 Task: Add Dark Chocolate Covered Almonds Value Pack to the cart.
Action: Mouse moved to (23, 59)
Screenshot: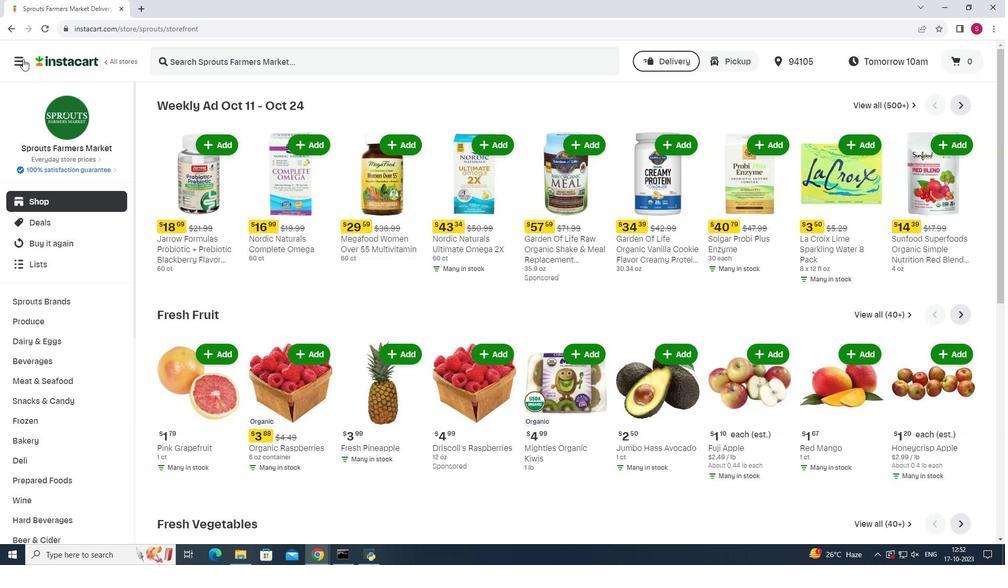 
Action: Mouse pressed left at (23, 59)
Screenshot: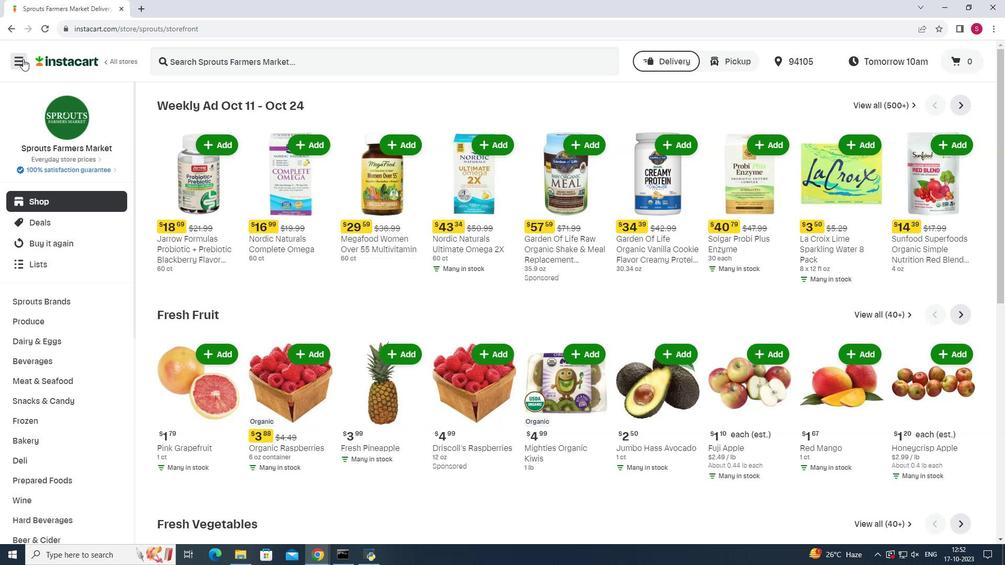 
Action: Mouse moved to (54, 274)
Screenshot: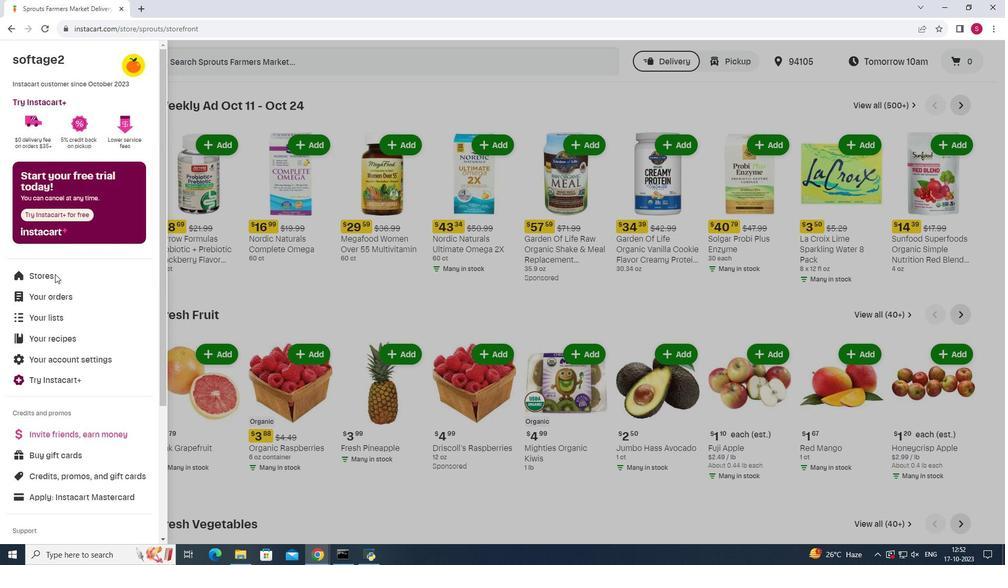 
Action: Mouse pressed left at (54, 274)
Screenshot: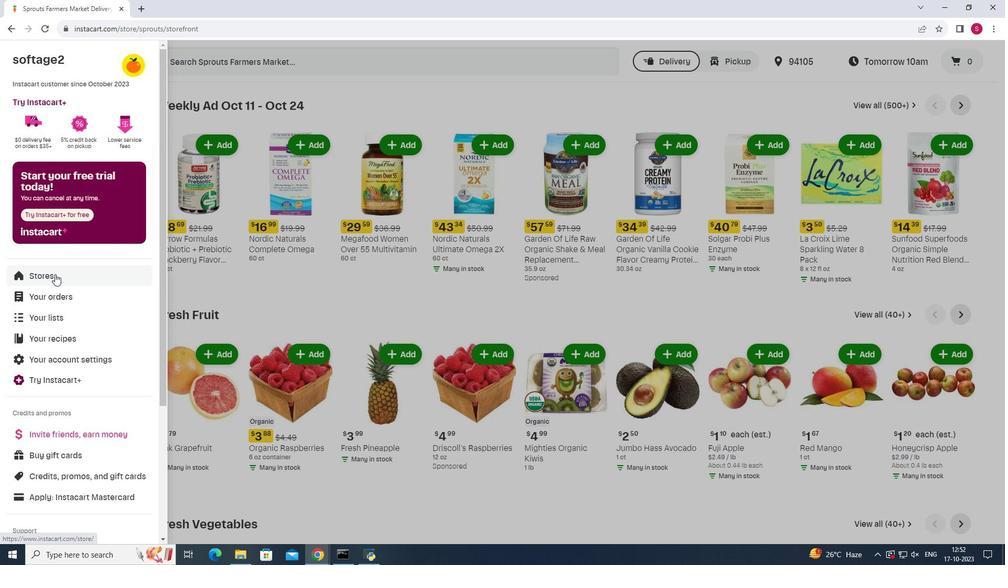 
Action: Mouse moved to (239, 96)
Screenshot: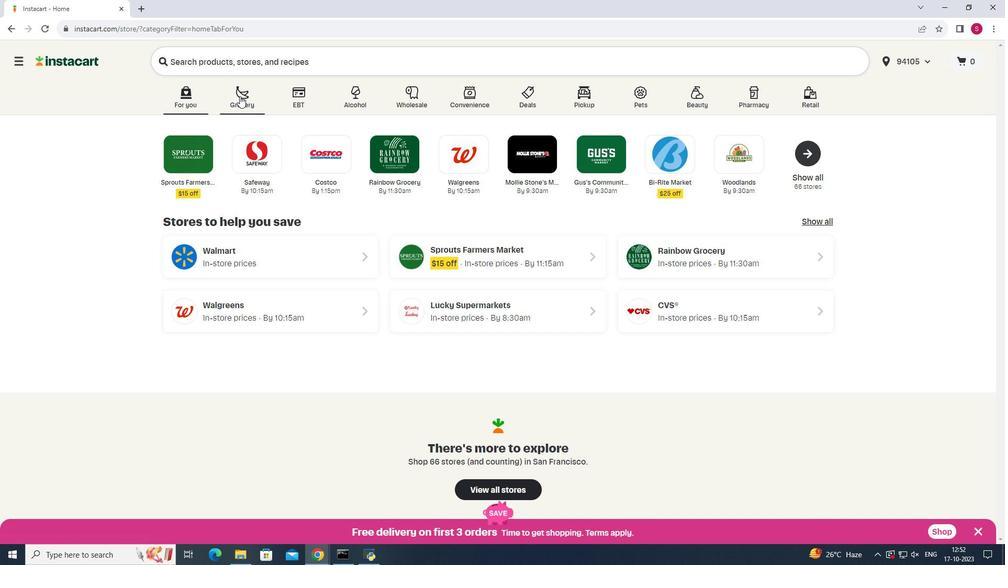 
Action: Mouse pressed left at (239, 96)
Screenshot: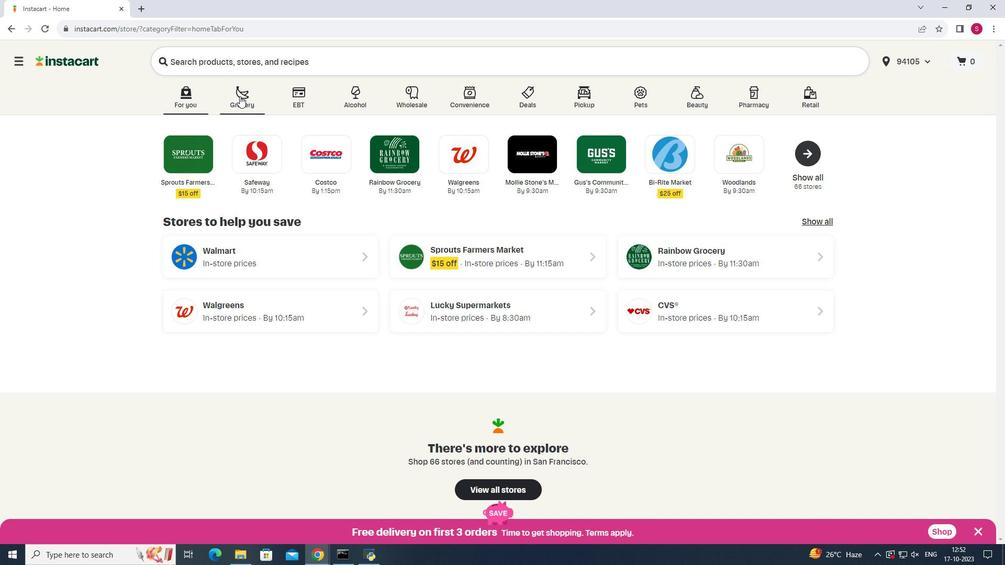 
Action: Mouse moved to (718, 137)
Screenshot: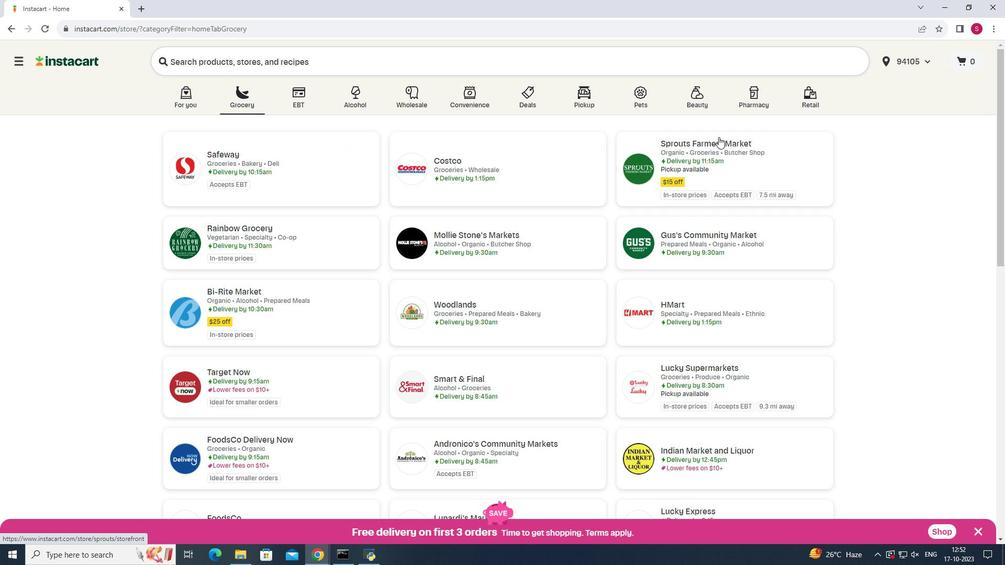 
Action: Mouse pressed left at (718, 137)
Screenshot: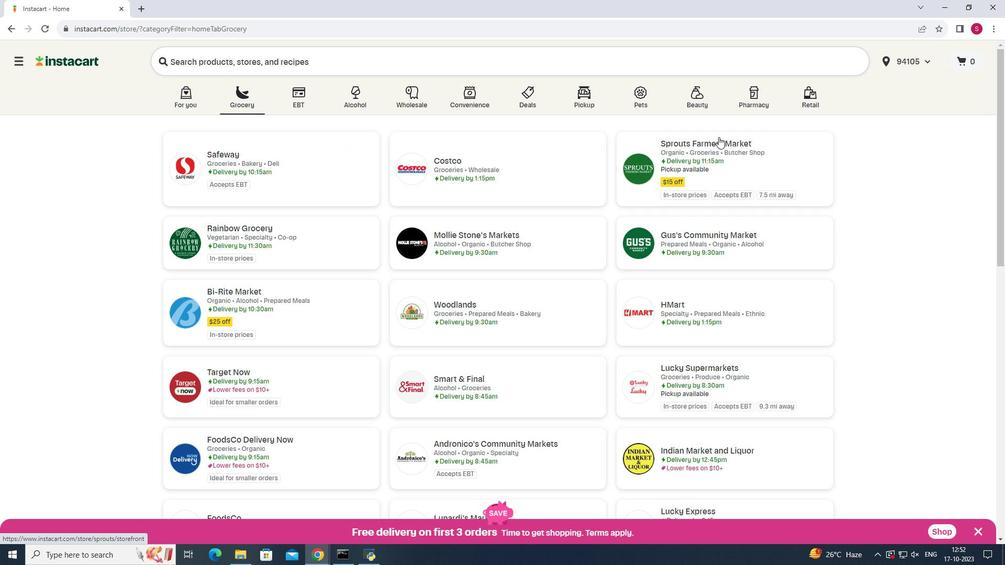 
Action: Mouse moved to (33, 403)
Screenshot: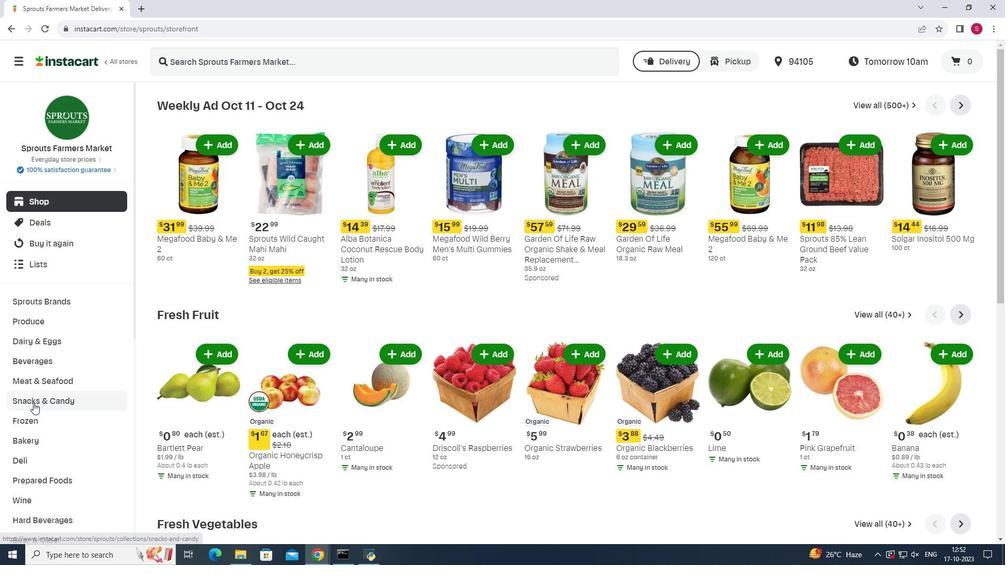 
Action: Mouse pressed left at (33, 403)
Screenshot: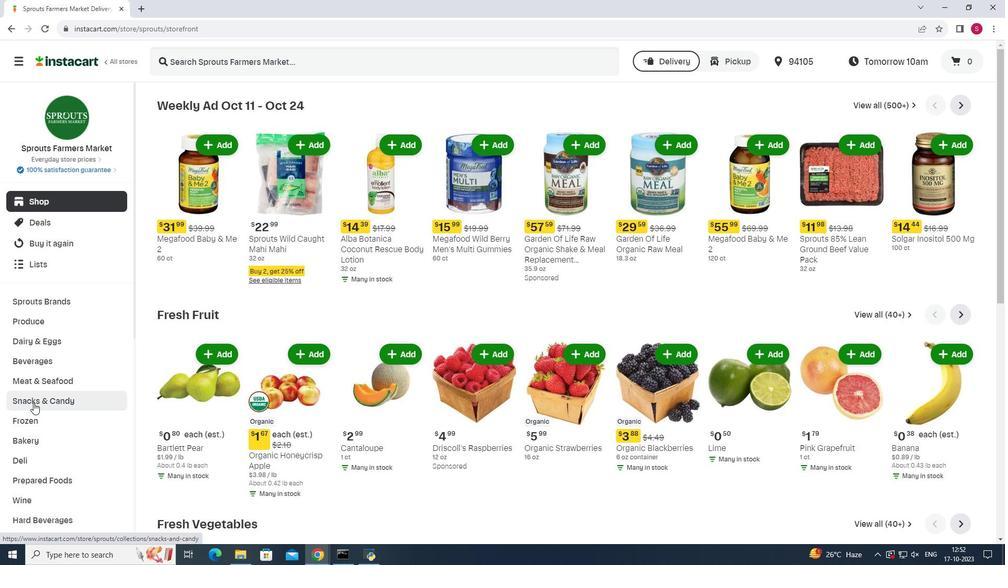 
Action: Mouse moved to (291, 127)
Screenshot: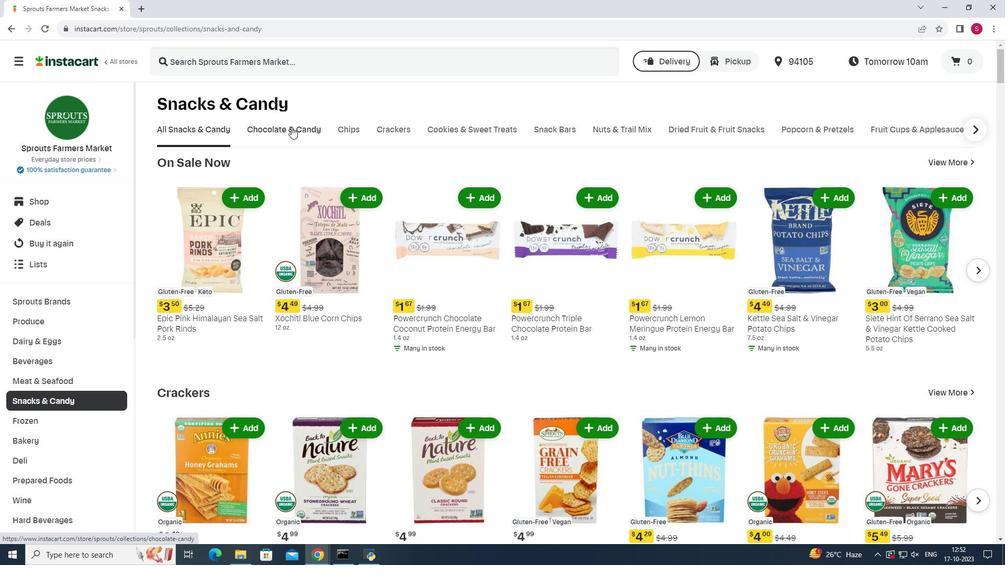 
Action: Mouse pressed left at (291, 127)
Screenshot: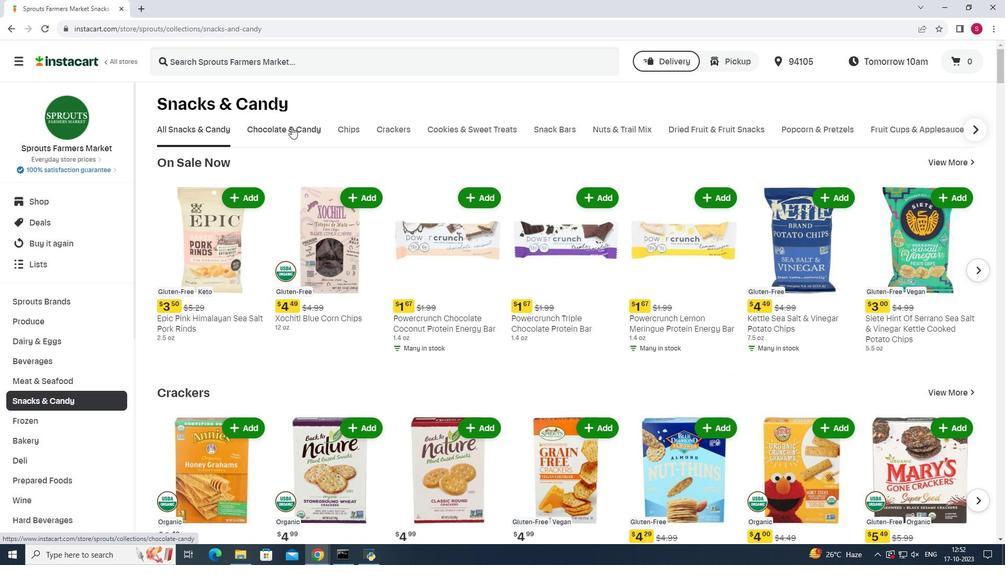 
Action: Mouse moved to (158, 132)
Screenshot: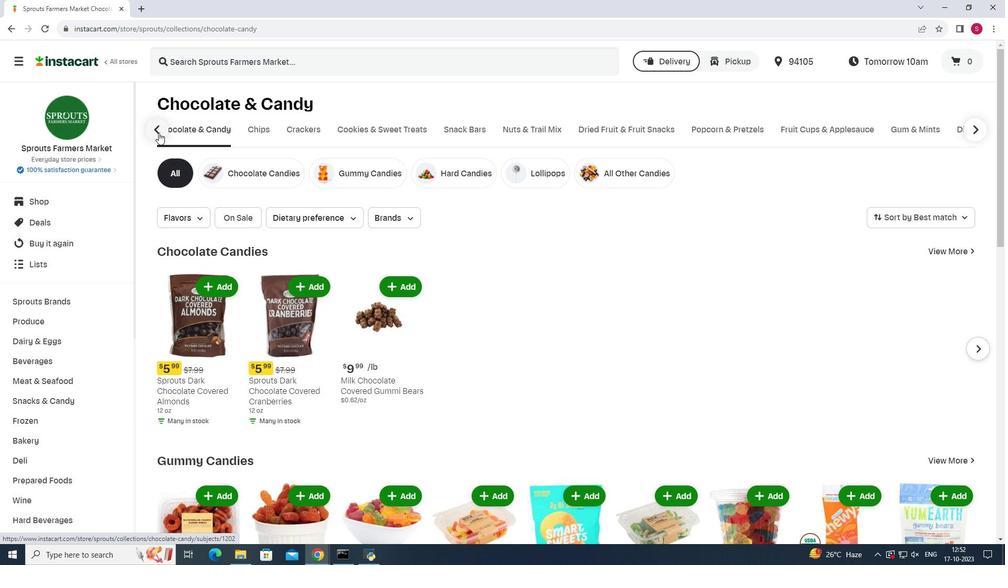 
Action: Mouse pressed left at (158, 132)
Screenshot: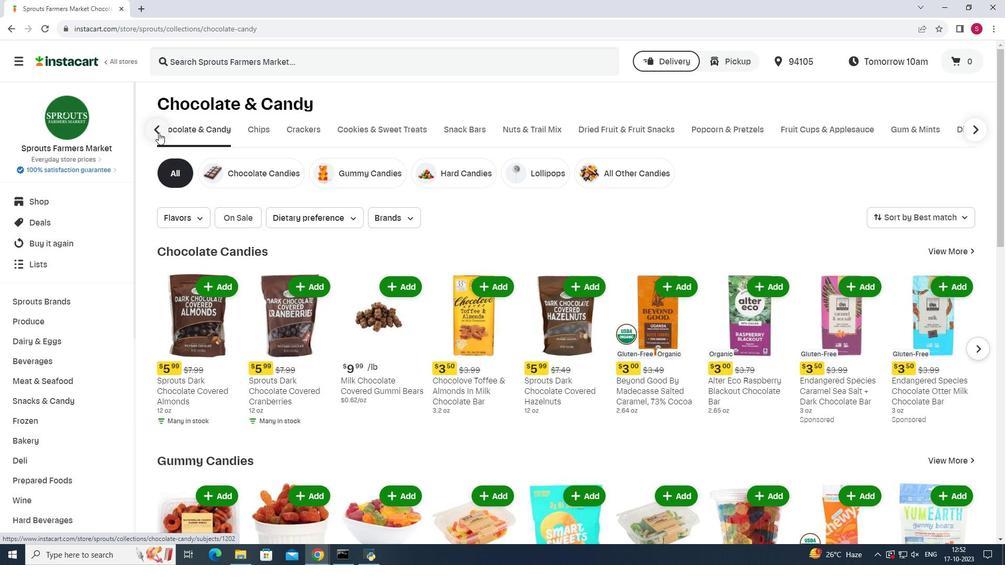 
Action: Mouse moved to (258, 172)
Screenshot: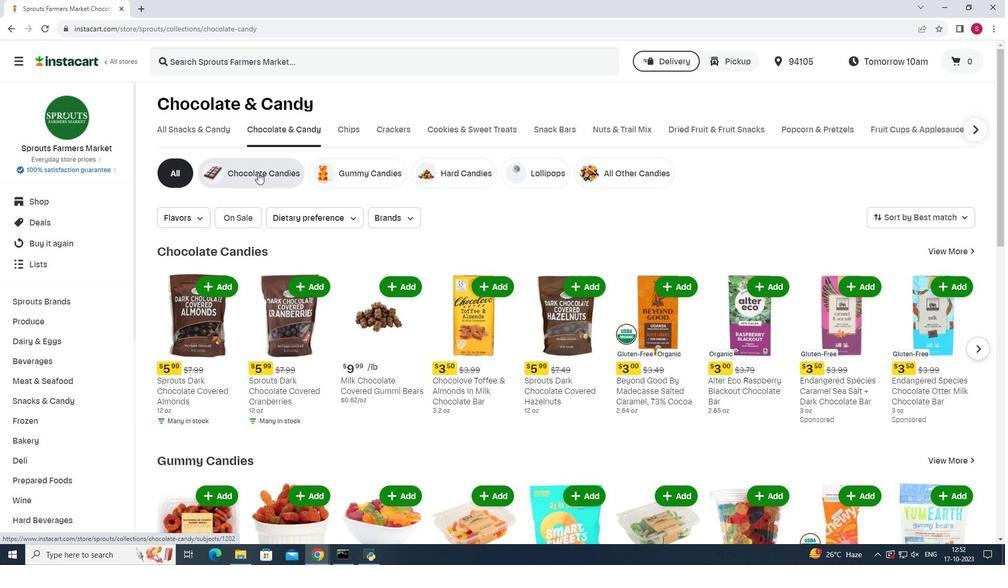 
Action: Mouse pressed left at (258, 172)
Screenshot: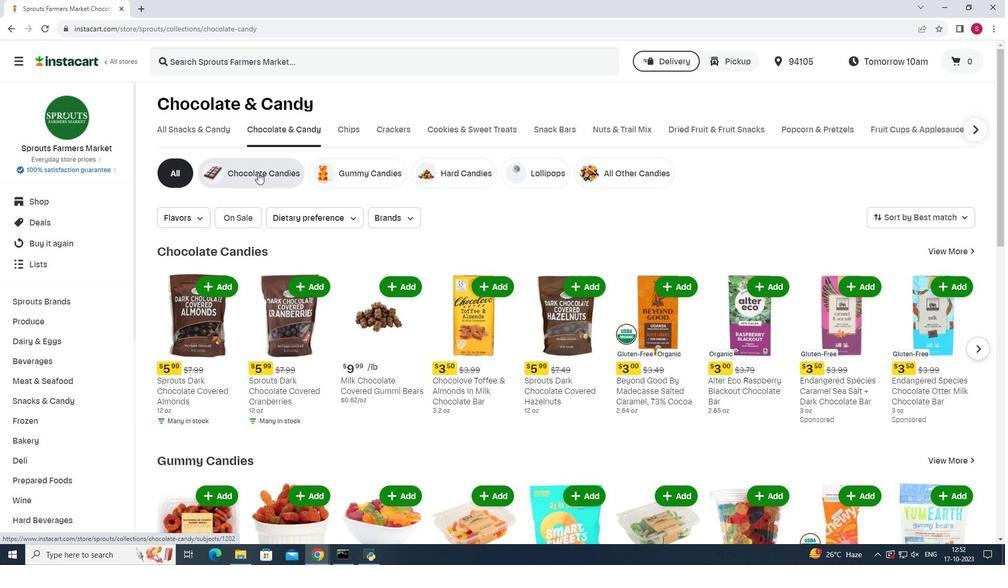 
Action: Mouse moved to (341, 59)
Screenshot: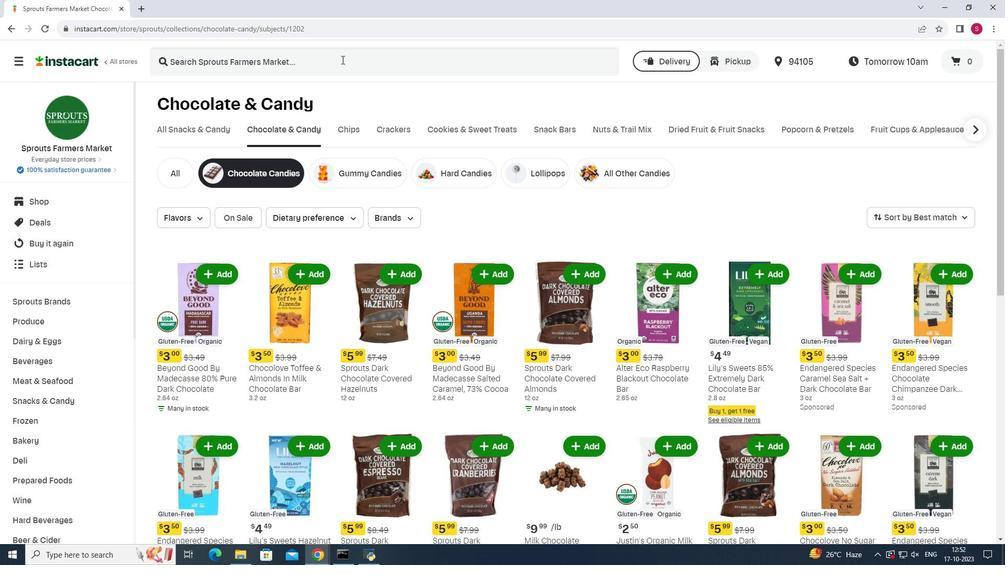 
Action: Mouse pressed left at (341, 59)
Screenshot: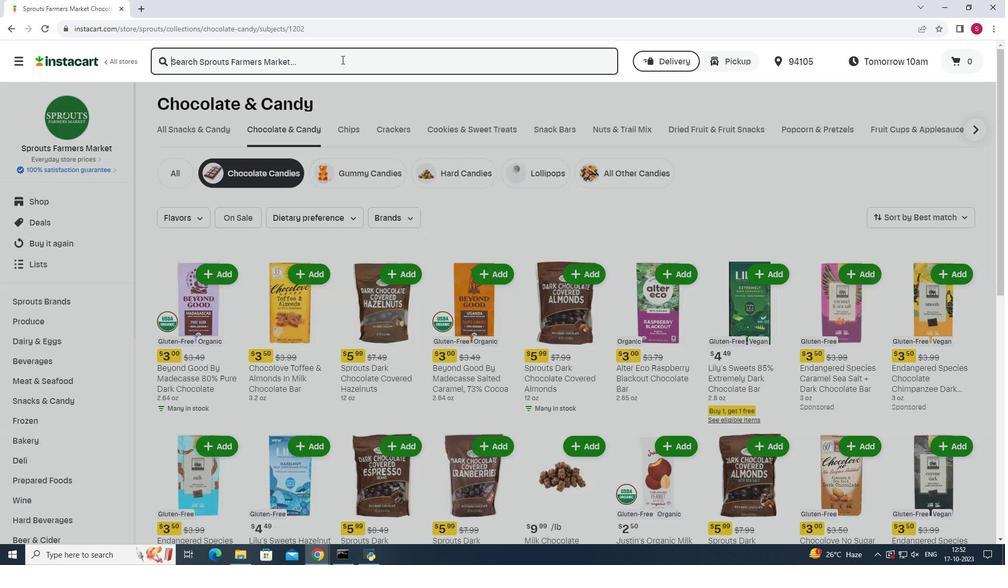 
Action: Mouse moved to (341, 59)
Screenshot: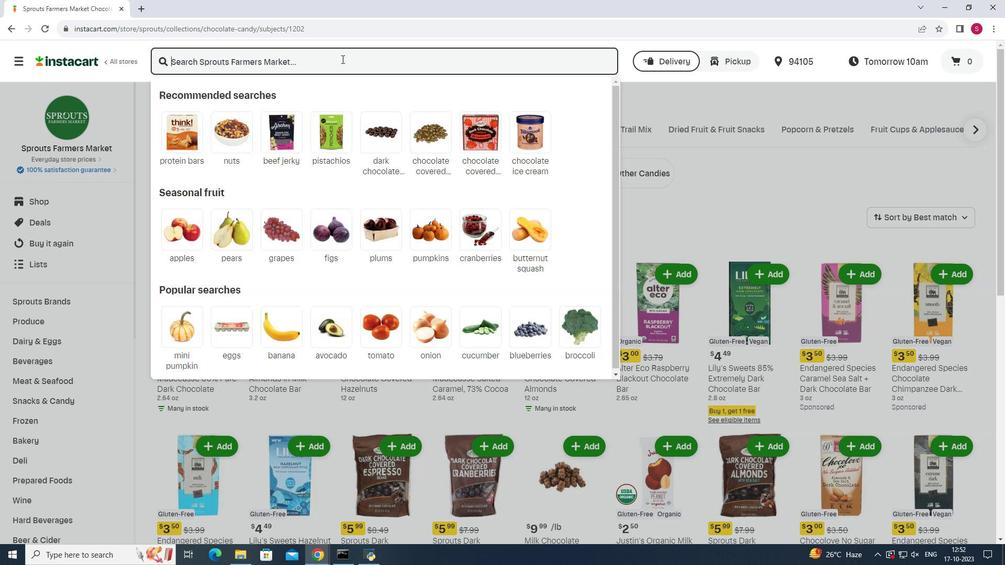 
Action: Key pressed <Key.shift>Dark<Key.space><Key.shift>Chocolate<Key.space><Key.shift>Covered<Key.space><Key.shift>Almonds<Key.space><Key.shift>Value<Key.space><Key.shift>Pack<Key.enter>
Screenshot: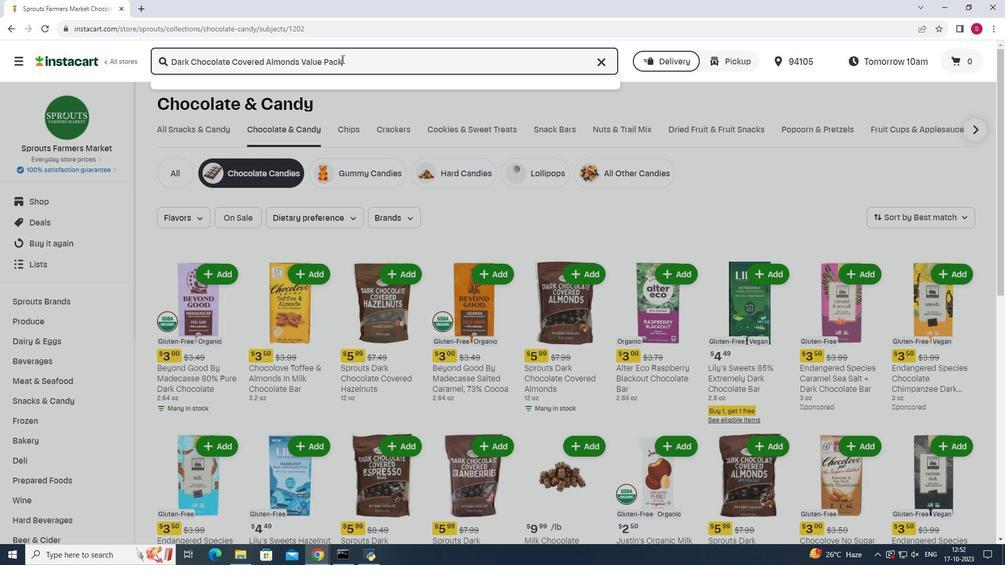 
Action: Mouse moved to (771, 173)
Screenshot: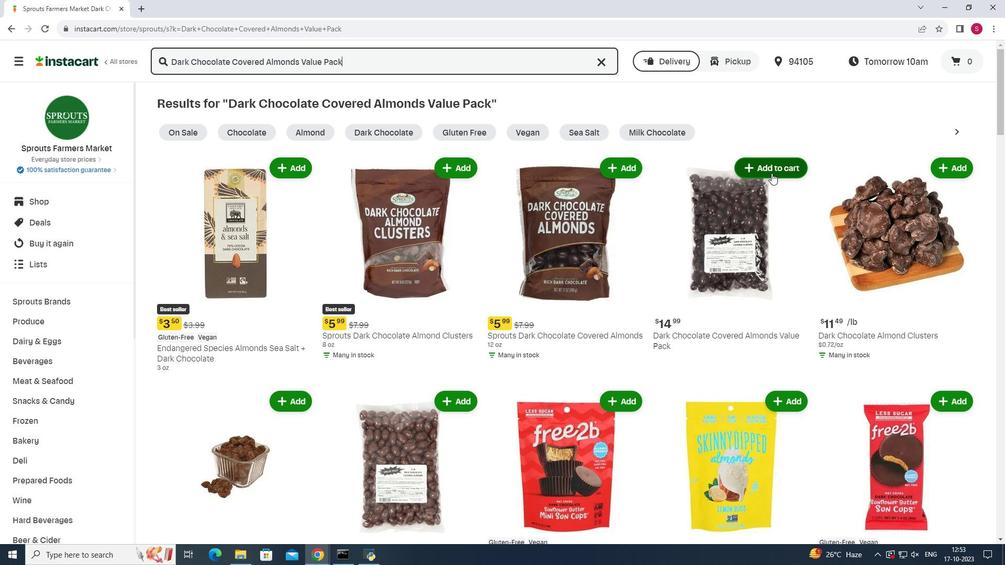 
Action: Mouse pressed left at (771, 173)
Screenshot: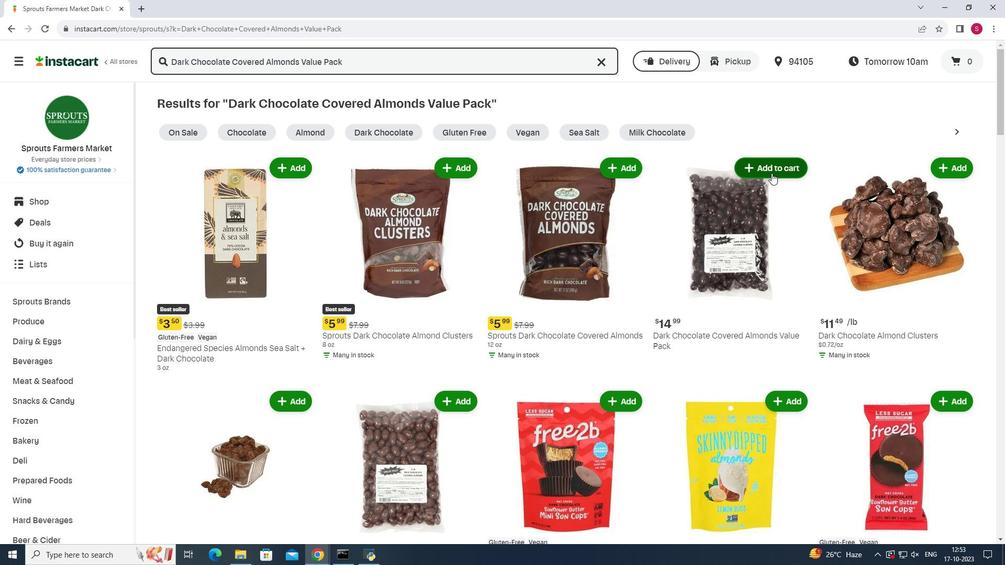 
Action: Mouse moved to (761, 148)
Screenshot: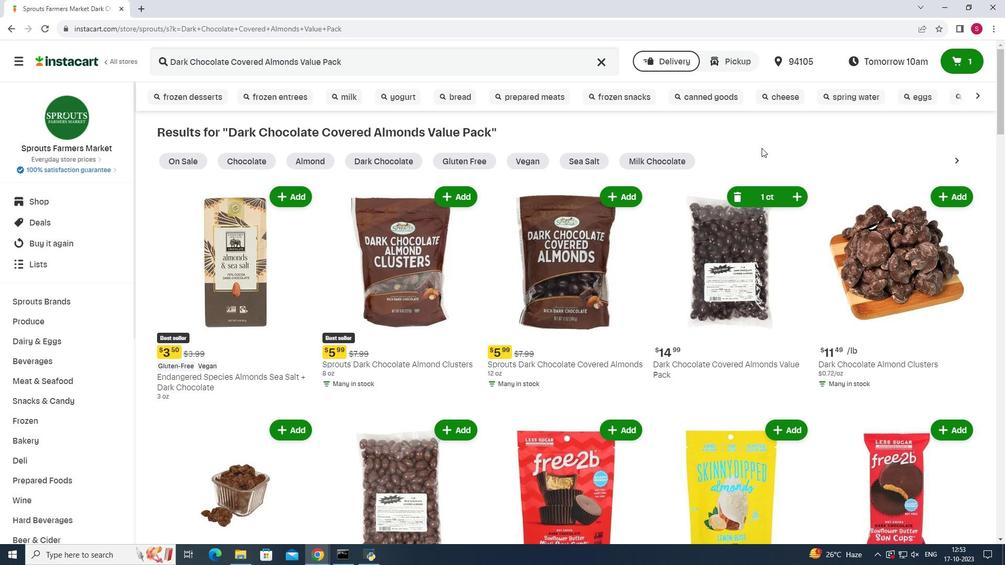 
